 Task: Check the sale-to-list ratio of beach access in the last 3 years.
Action: Mouse moved to (820, 195)
Screenshot: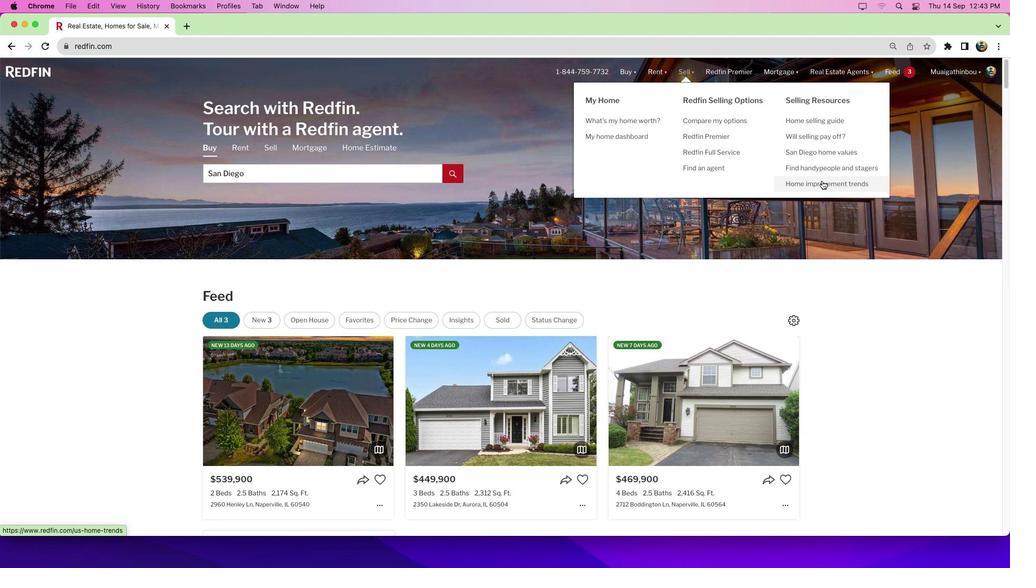 
Action: Mouse pressed left at (820, 195)
Screenshot: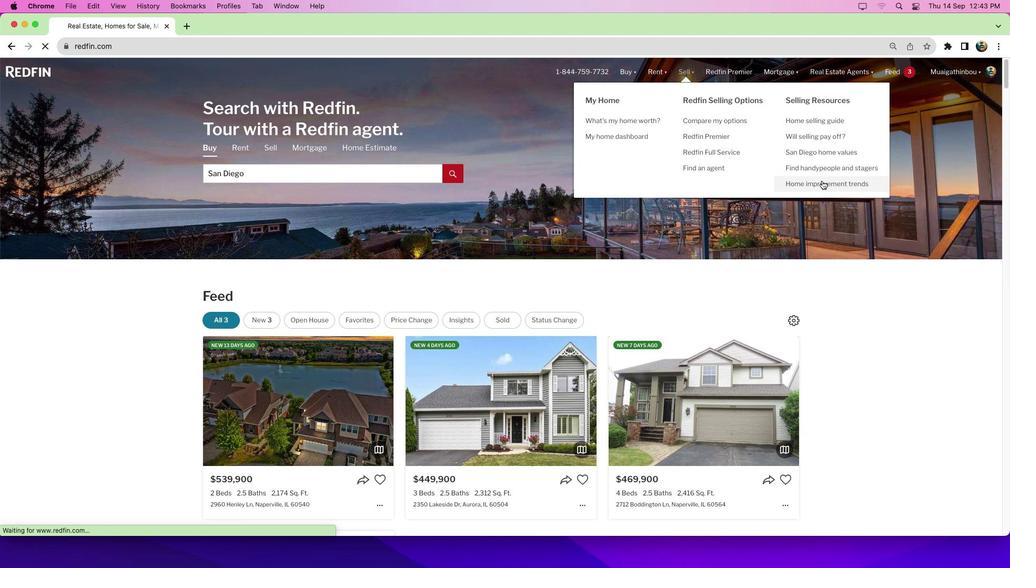 
Action: Mouse moved to (651, 298)
Screenshot: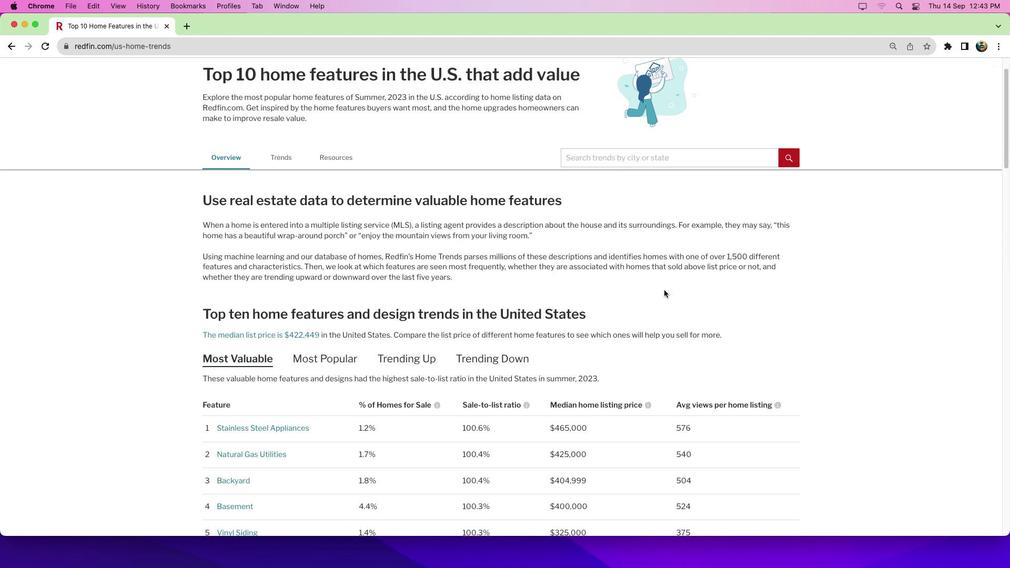 
Action: Mouse scrolled (651, 298) with delta (-60, 26)
Screenshot: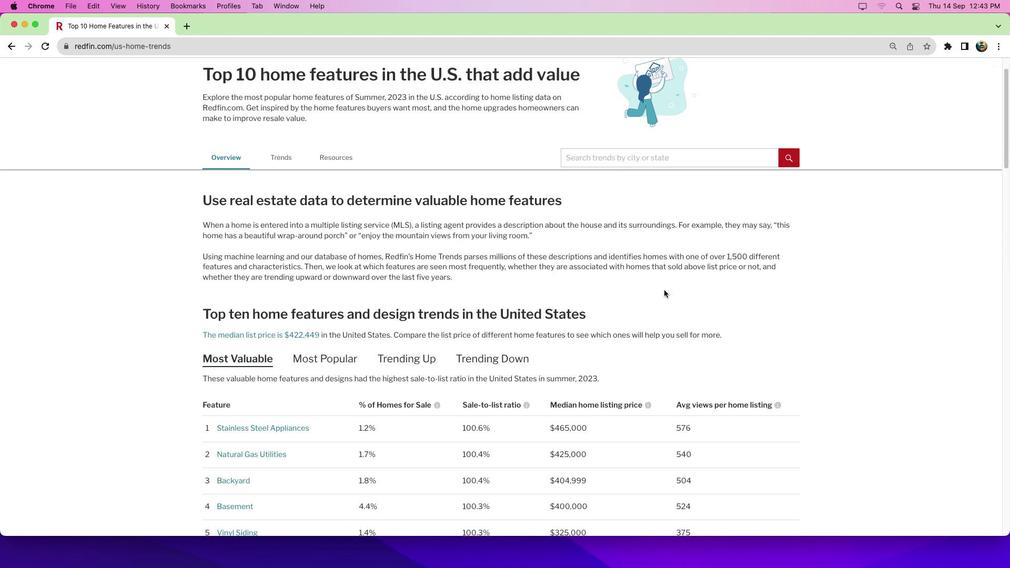 
Action: Mouse moved to (651, 297)
Screenshot: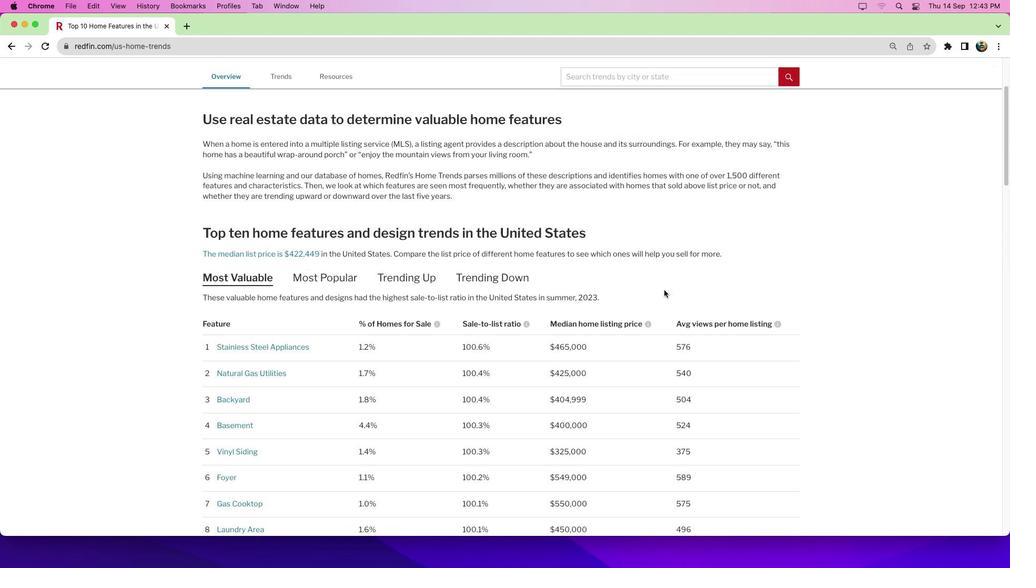 
Action: Mouse scrolled (651, 297) with delta (-60, 26)
Screenshot: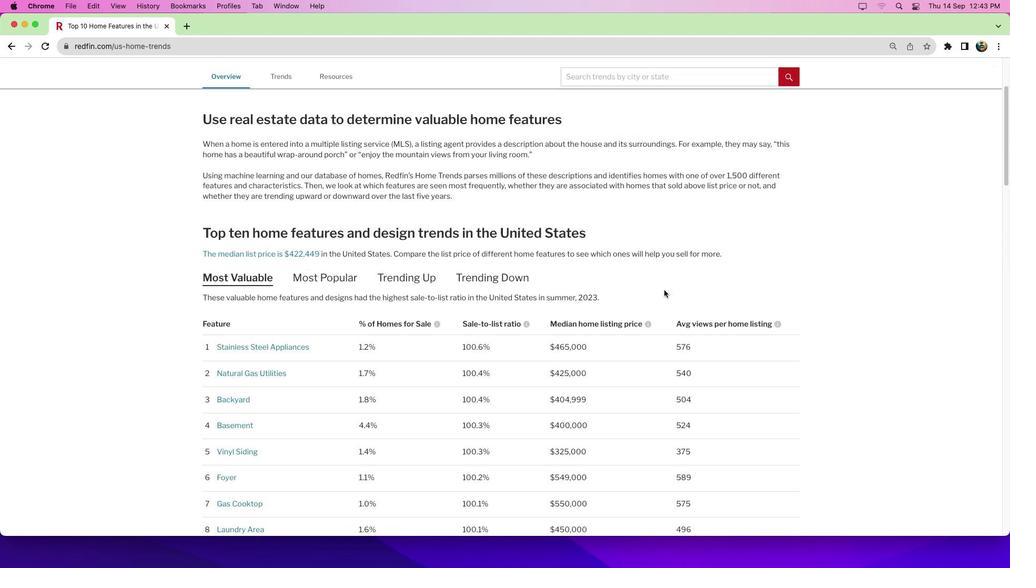 
Action: Mouse scrolled (651, 297) with delta (-60, 23)
Screenshot: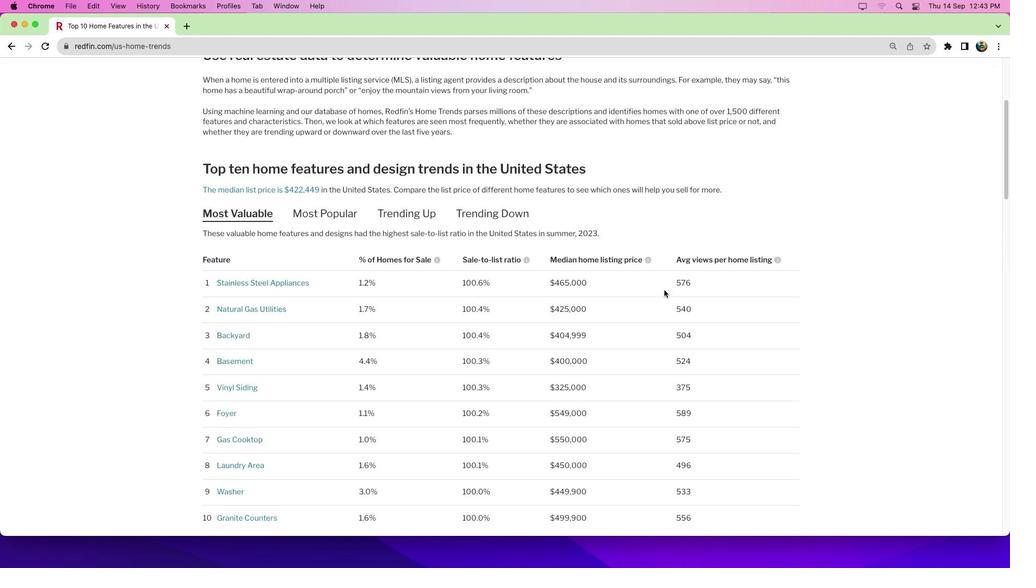 
Action: Mouse scrolled (651, 297) with delta (-60, 26)
Screenshot: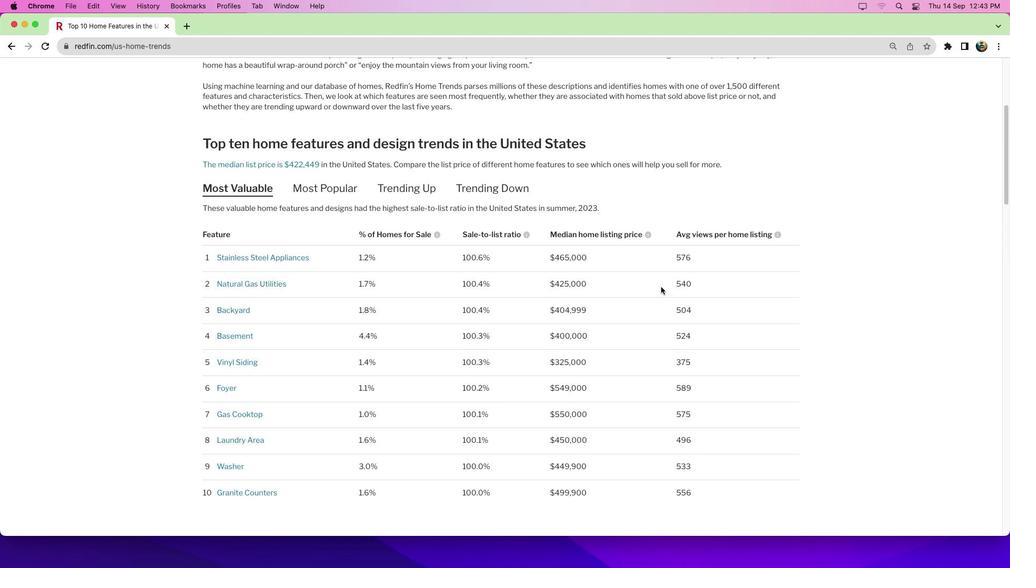 
Action: Mouse scrolled (651, 297) with delta (-60, 26)
Screenshot: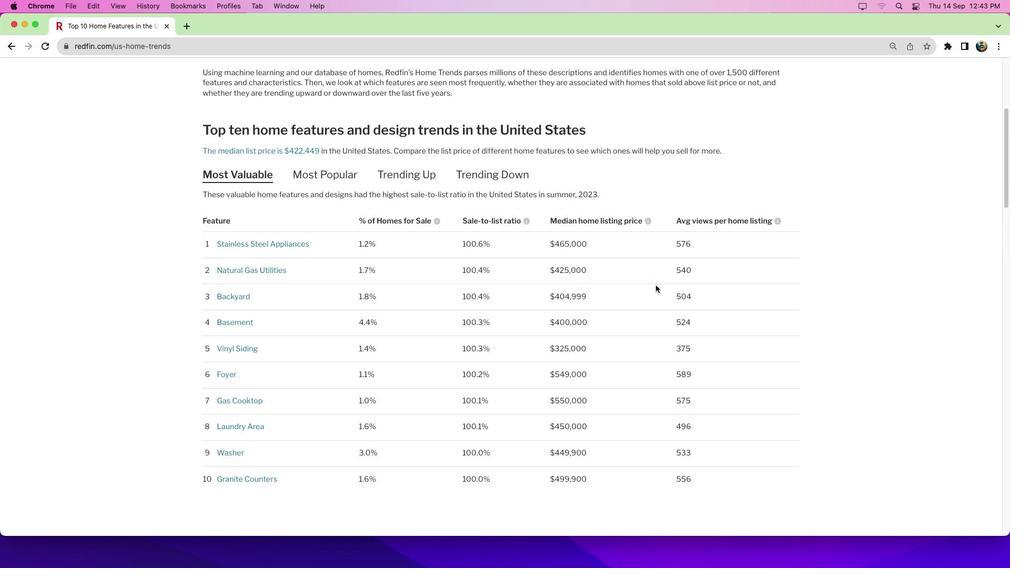 
Action: Mouse moved to (650, 296)
Screenshot: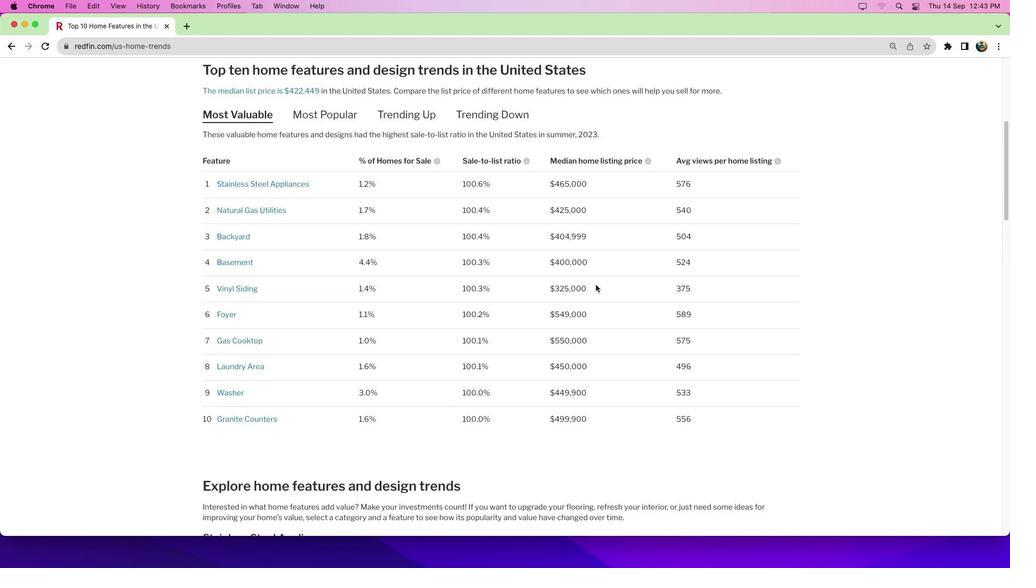 
Action: Mouse scrolled (650, 296) with delta (-60, 24)
Screenshot: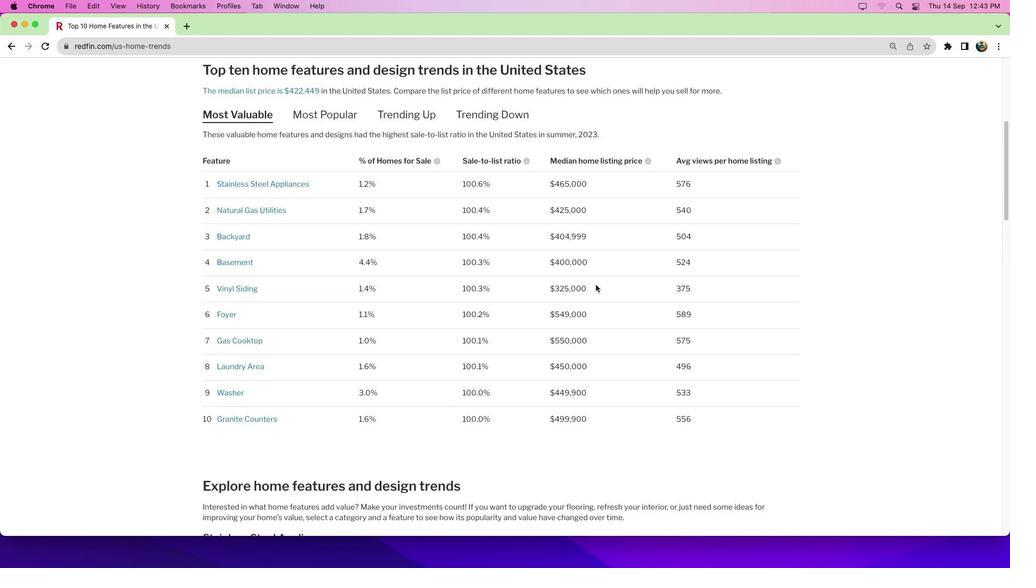 
Action: Mouse moved to (532, 295)
Screenshot: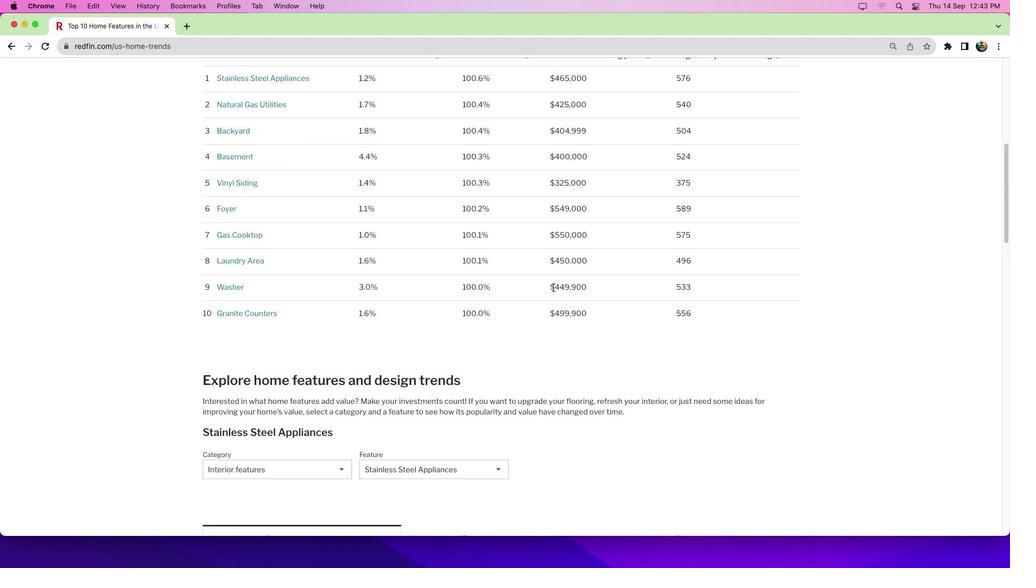 
Action: Mouse scrolled (532, 295) with delta (-60, 26)
Screenshot: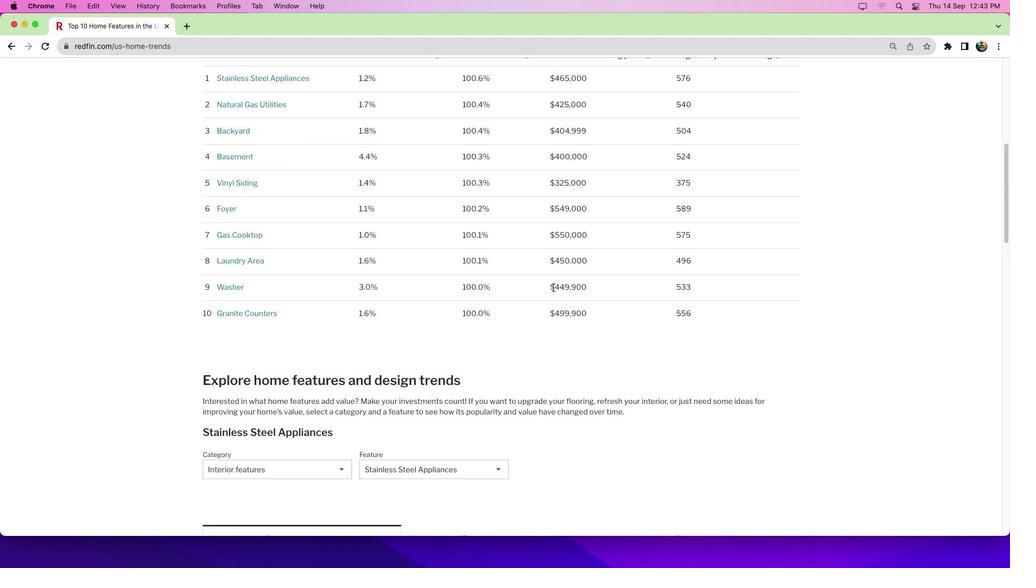 
Action: Mouse scrolled (532, 295) with delta (-60, 26)
Screenshot: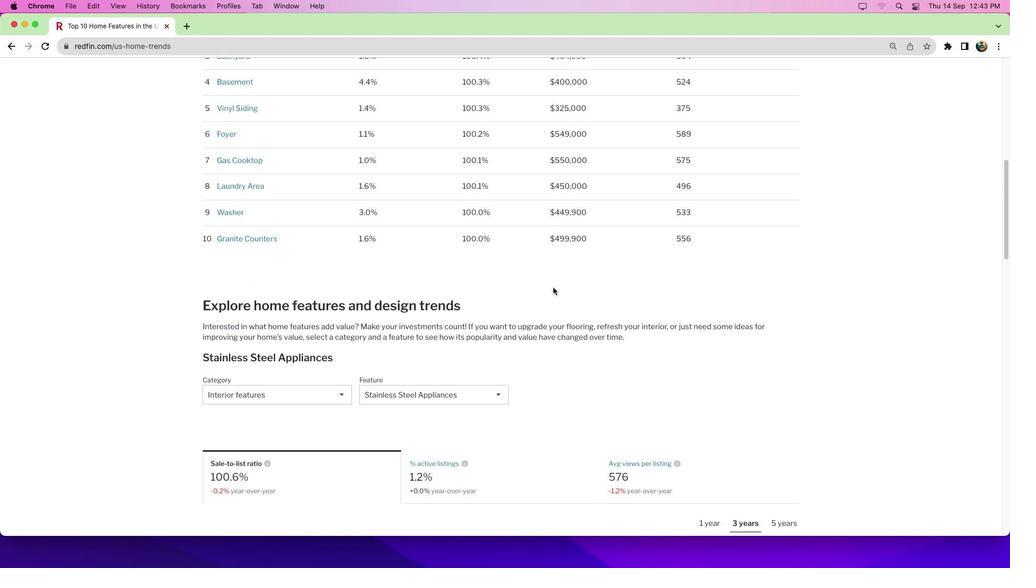 
Action: Mouse moved to (531, 295)
Screenshot: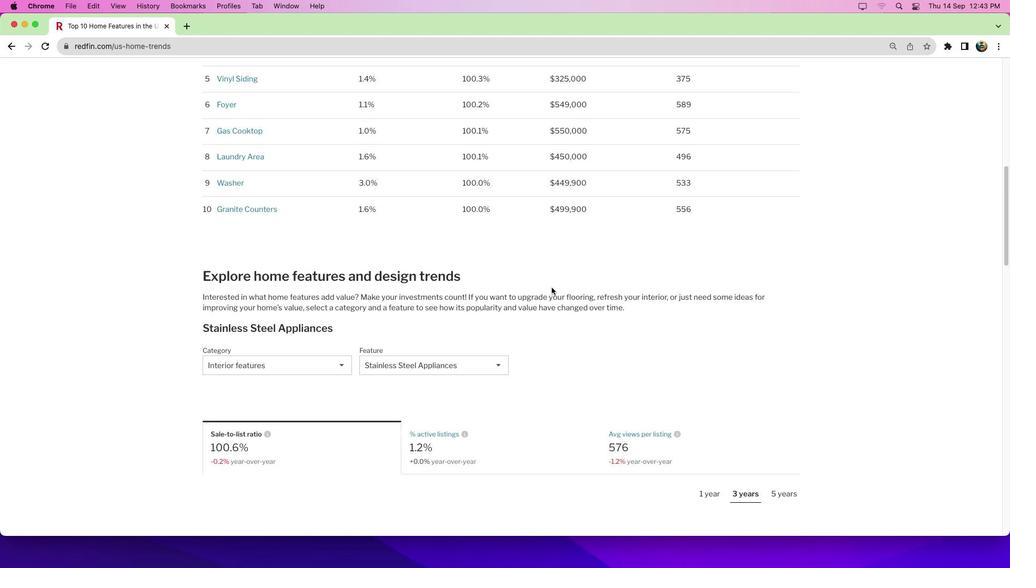 
Action: Mouse scrolled (531, 295) with delta (-60, 23)
Screenshot: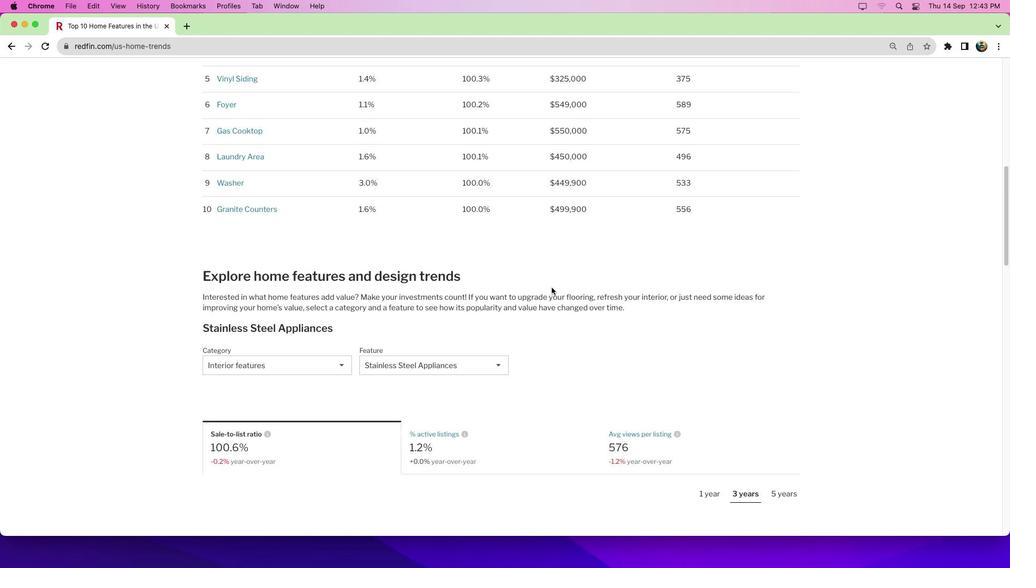 
Action: Mouse moved to (489, 311)
Screenshot: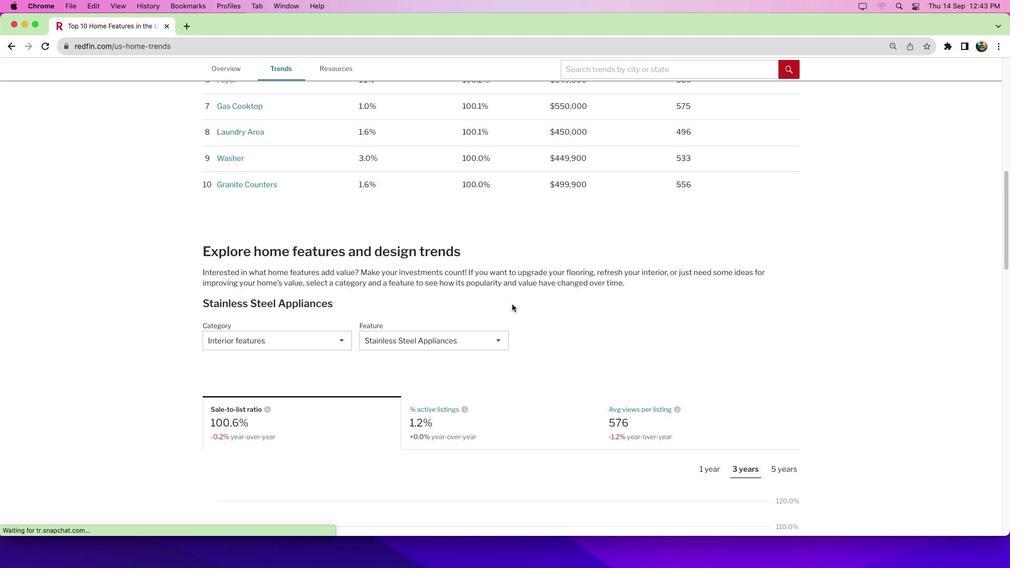
Action: Mouse scrolled (489, 311) with delta (-60, 26)
Screenshot: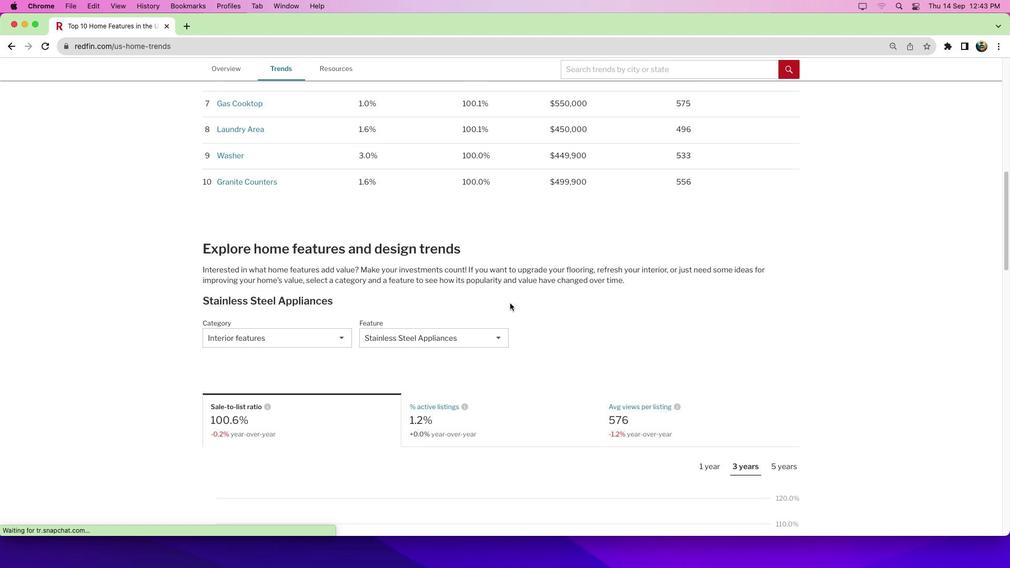 
Action: Mouse moved to (488, 311)
Screenshot: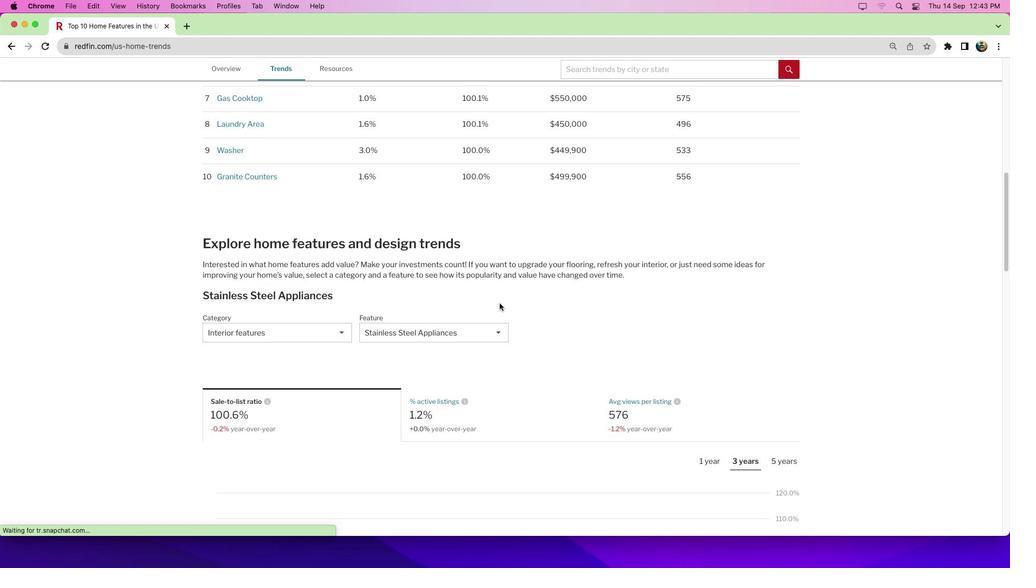 
Action: Mouse scrolled (488, 311) with delta (-60, 26)
Screenshot: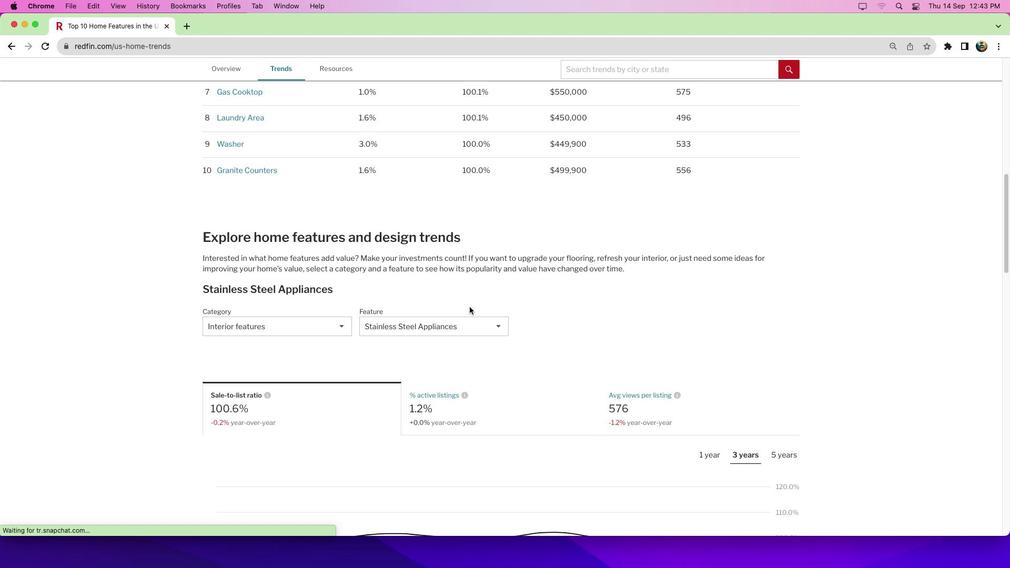 
Action: Mouse moved to (292, 339)
Screenshot: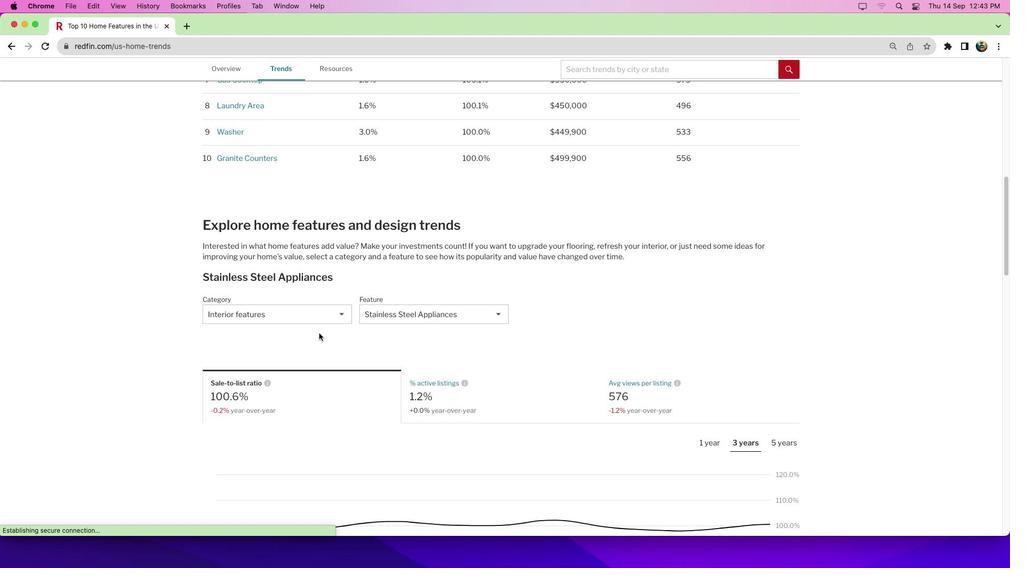 
Action: Mouse scrolled (292, 339) with delta (-60, 26)
Screenshot: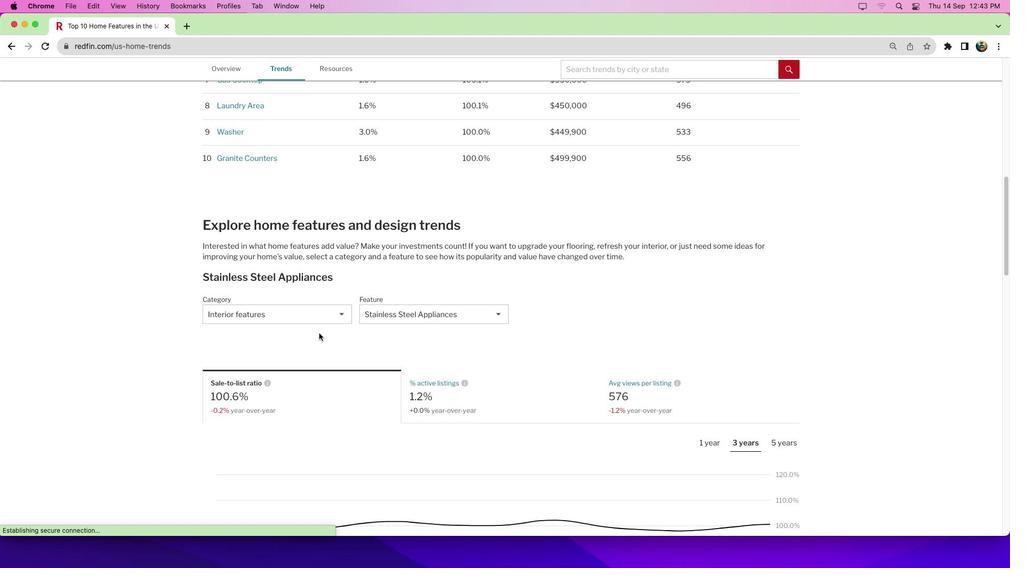 
Action: Mouse moved to (282, 338)
Screenshot: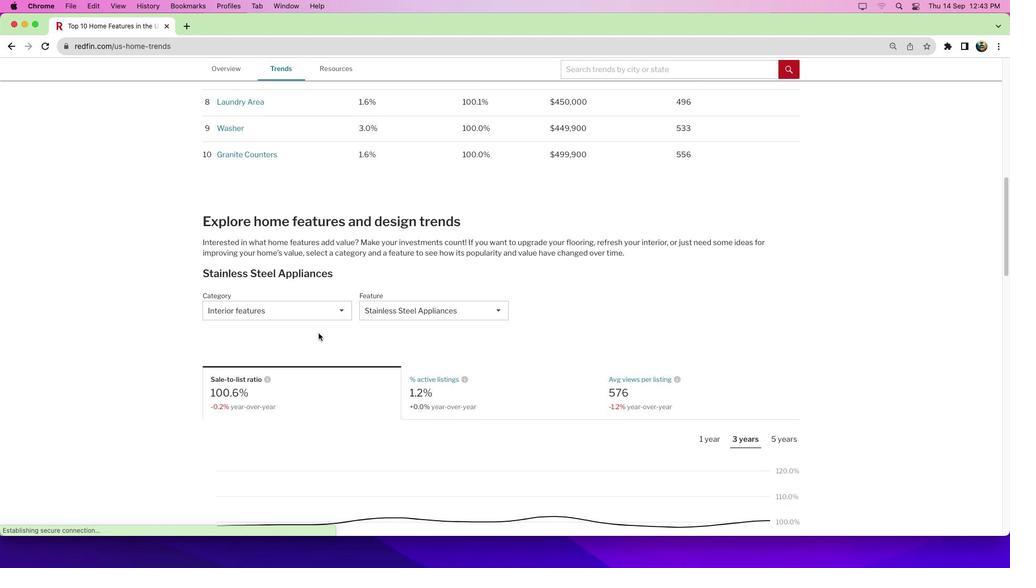 
Action: Mouse scrolled (282, 338) with delta (-60, 26)
Screenshot: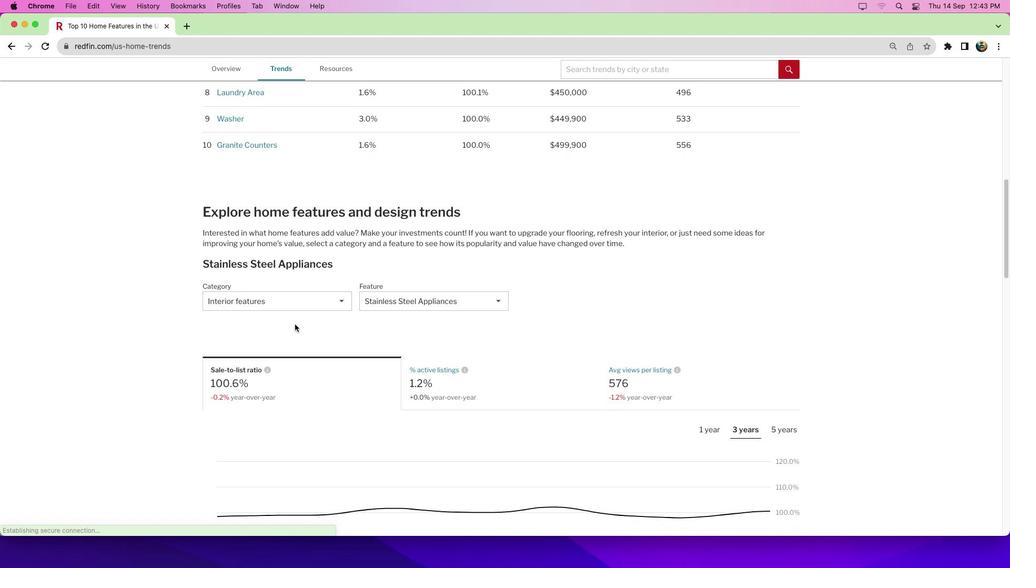 
Action: Mouse moved to (237, 304)
Screenshot: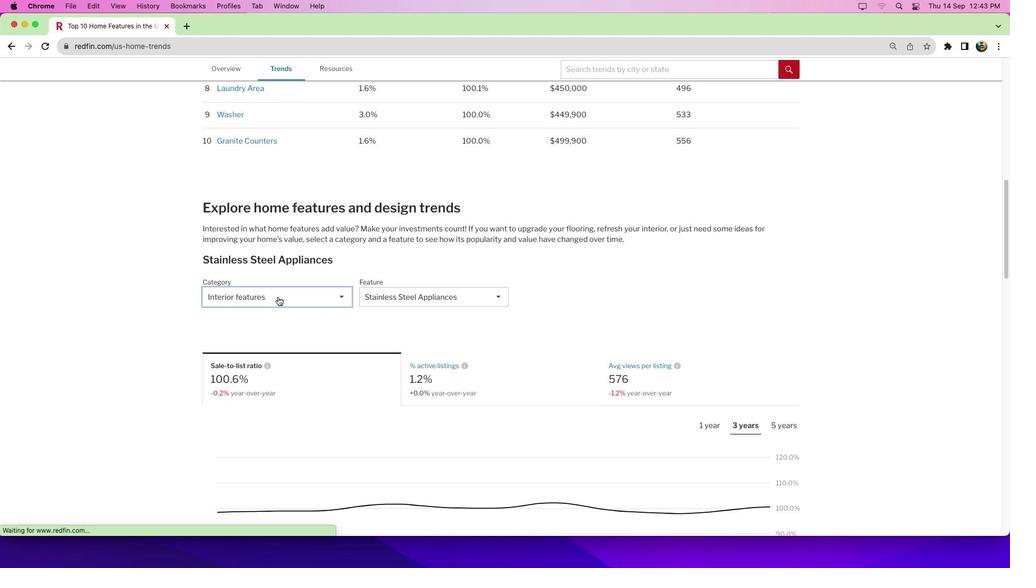 
Action: Mouse pressed left at (237, 304)
Screenshot: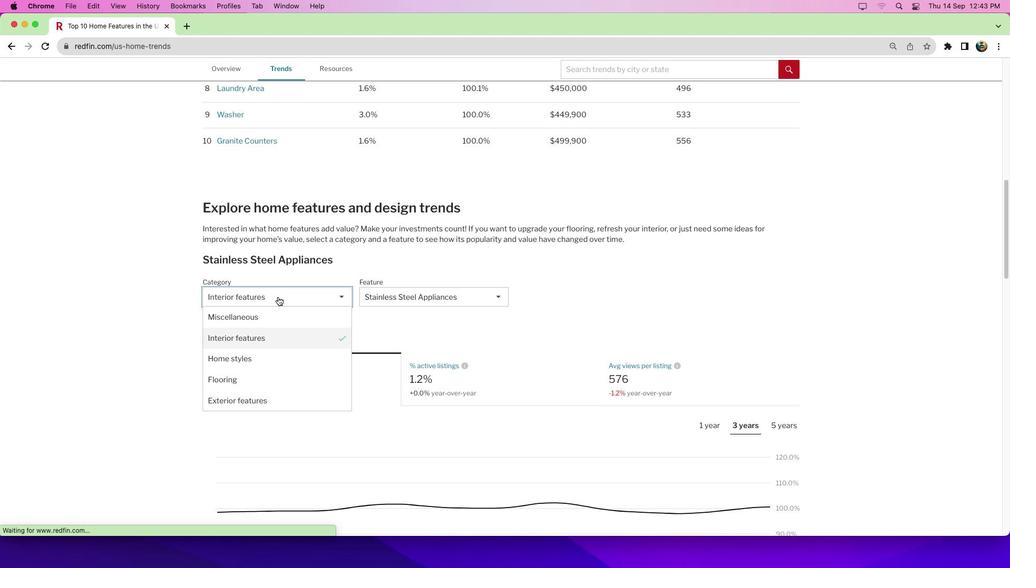 
Action: Mouse moved to (232, 331)
Screenshot: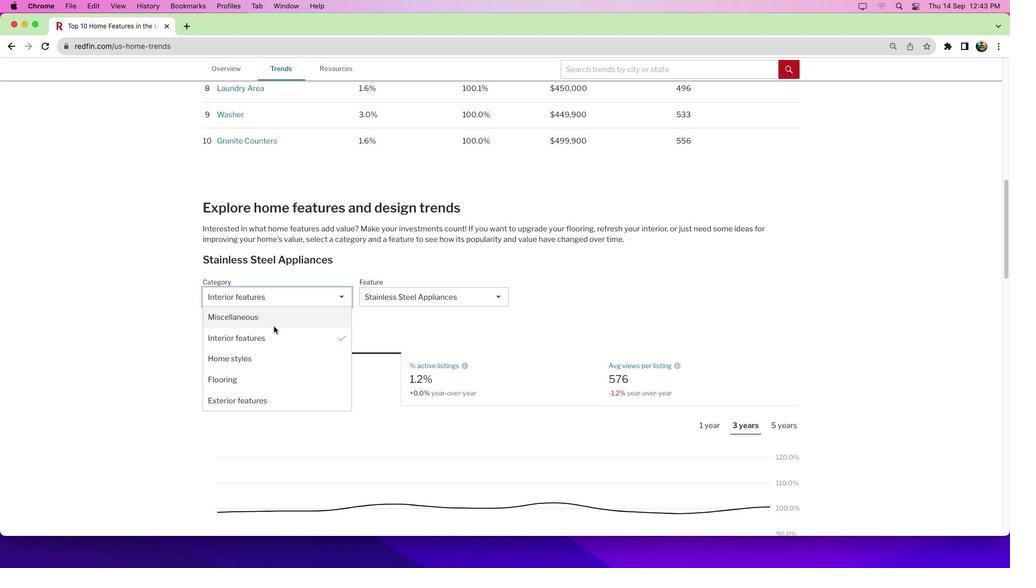 
Action: Mouse pressed left at (232, 331)
Screenshot: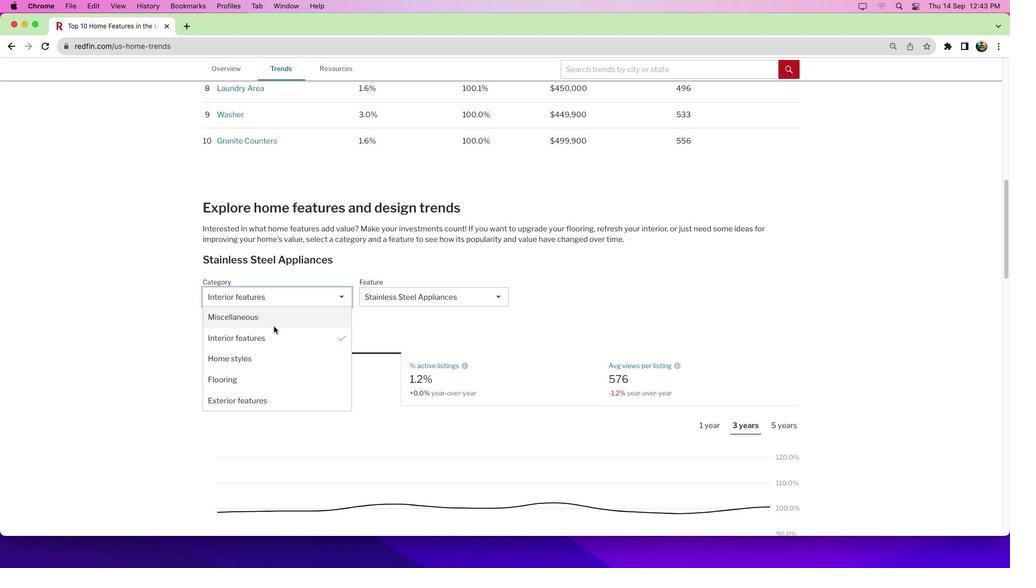 
Action: Mouse moved to (347, 300)
Screenshot: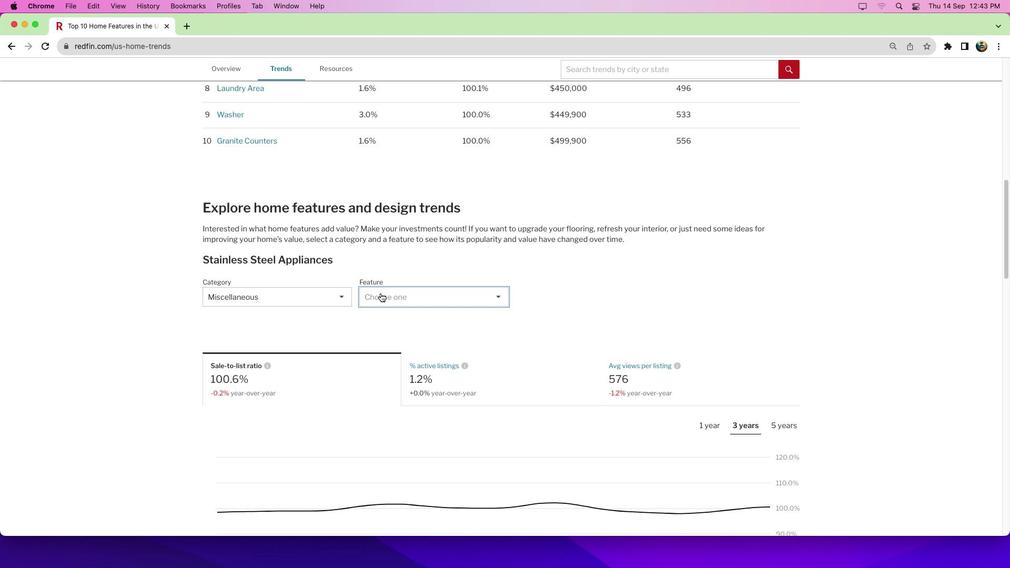 
Action: Mouse pressed left at (347, 300)
Screenshot: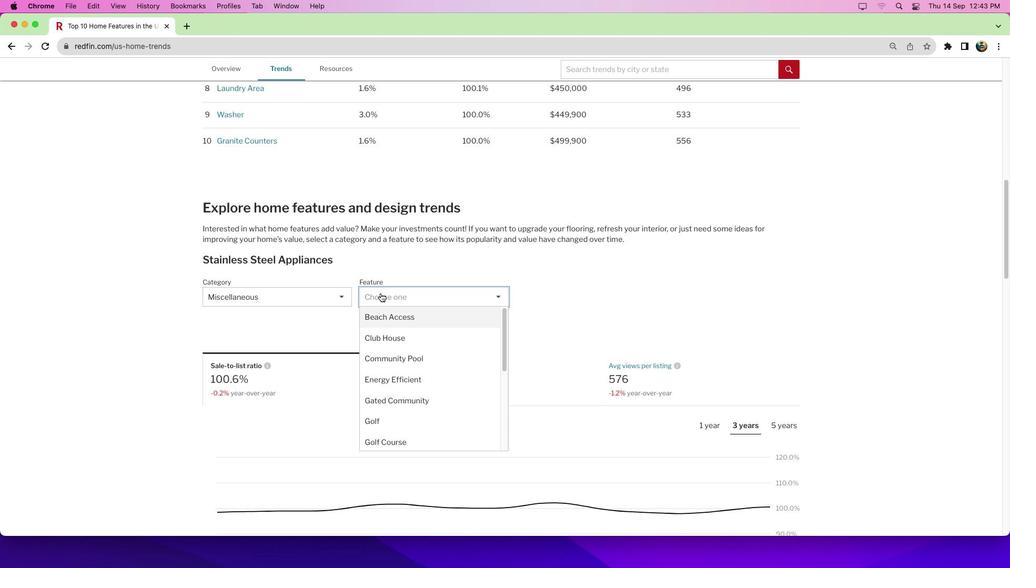 
Action: Mouse moved to (344, 326)
Screenshot: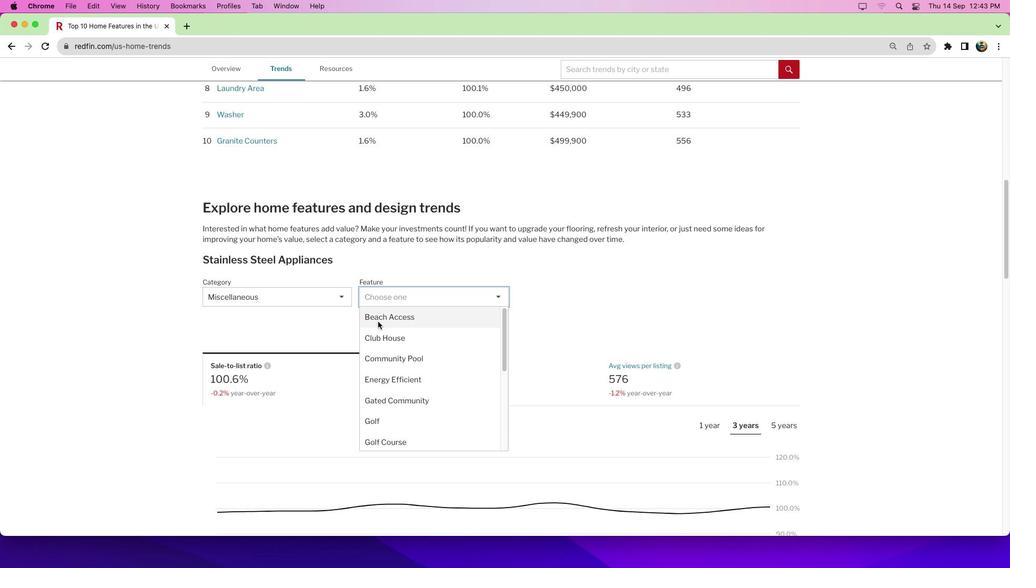 
Action: Mouse pressed left at (344, 326)
Screenshot: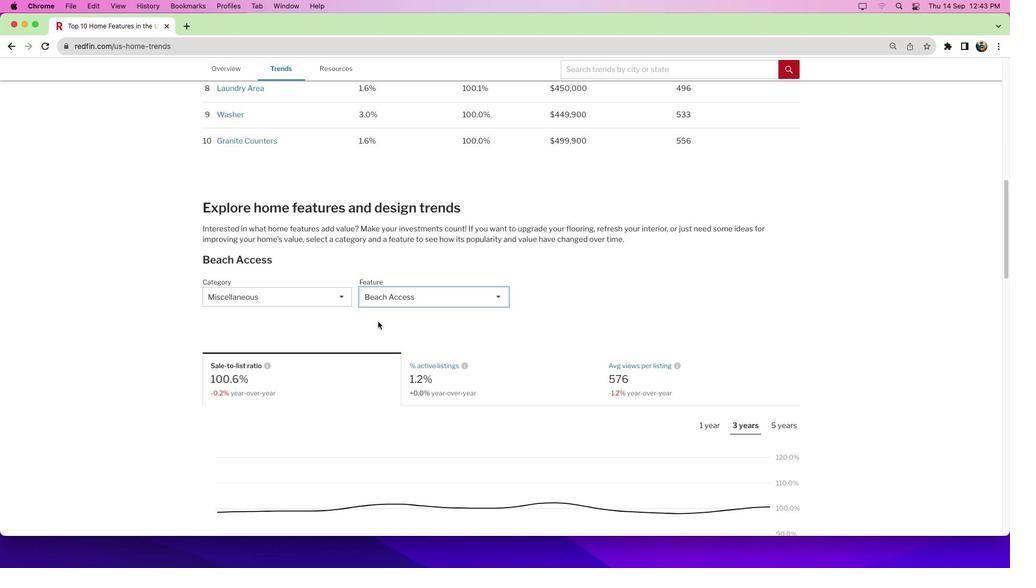 
Action: Mouse moved to (699, 425)
Screenshot: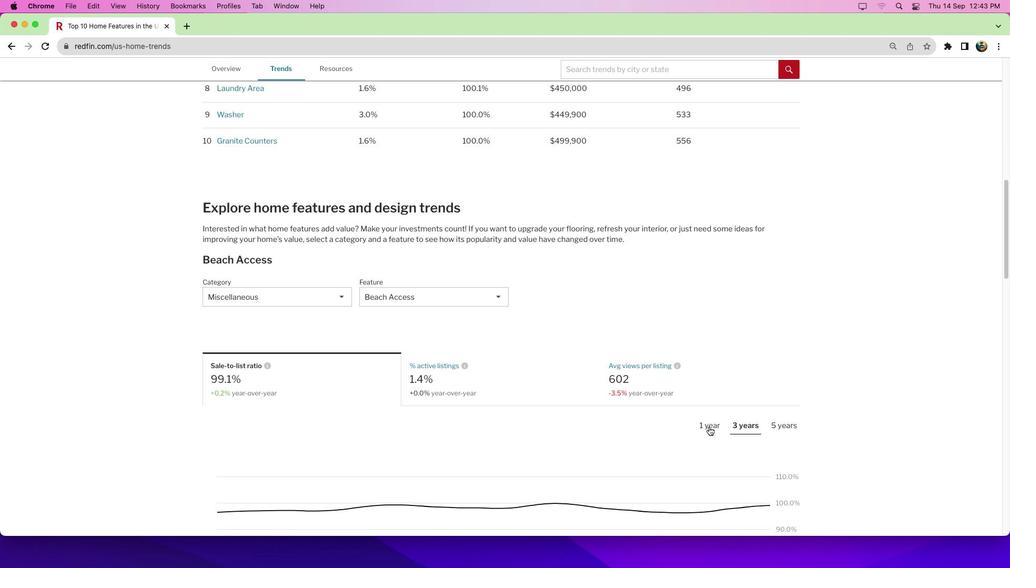
Action: Mouse pressed left at (699, 425)
Screenshot: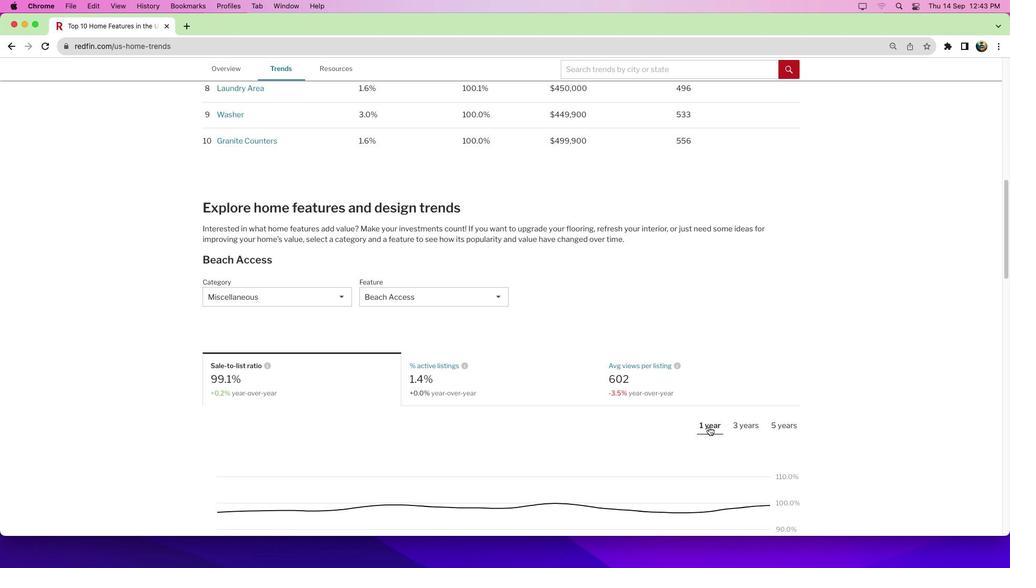 
Action: Mouse moved to (723, 425)
Screenshot: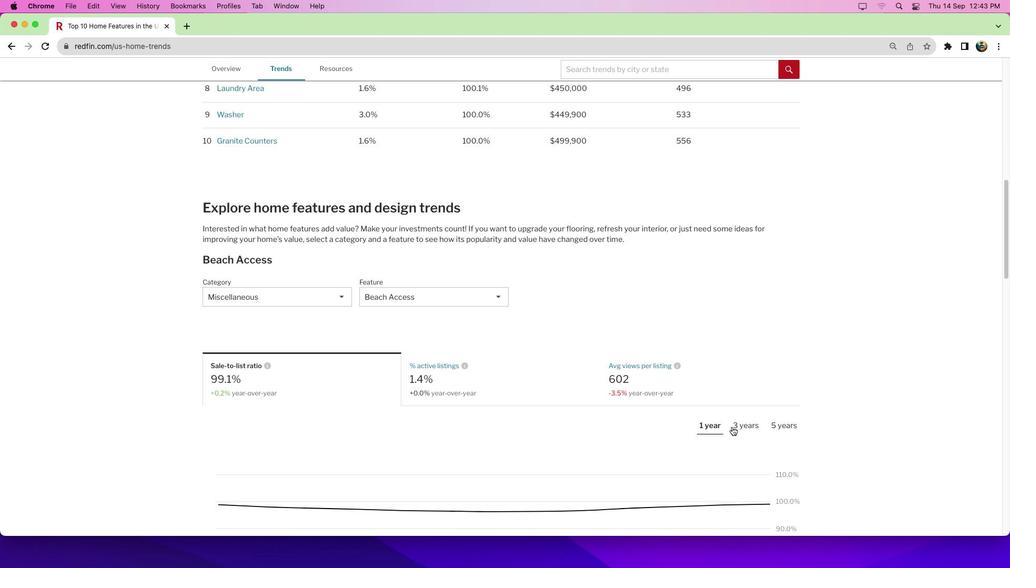
Action: Mouse pressed left at (723, 425)
Screenshot: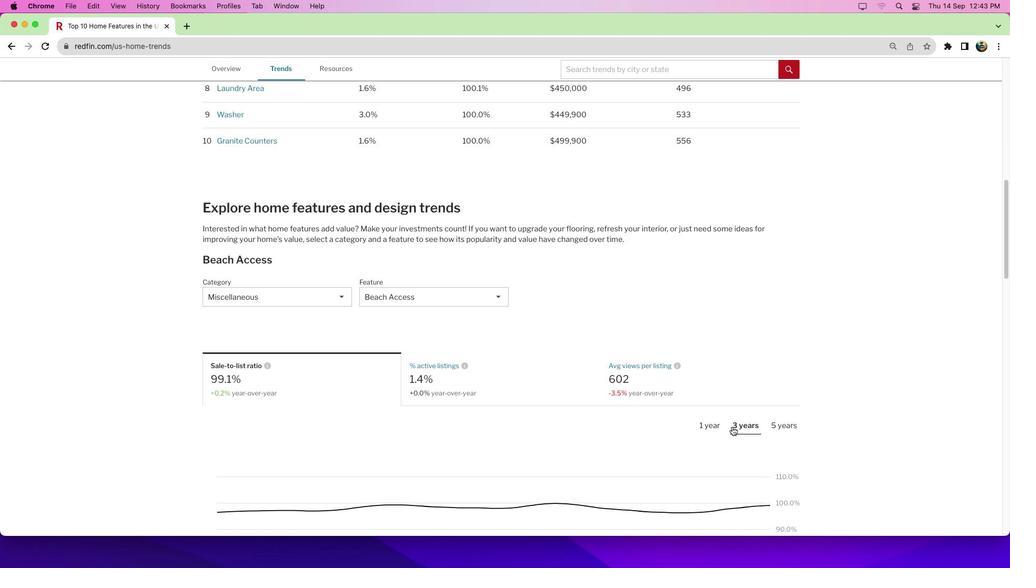 
Action: Mouse moved to (555, 390)
Screenshot: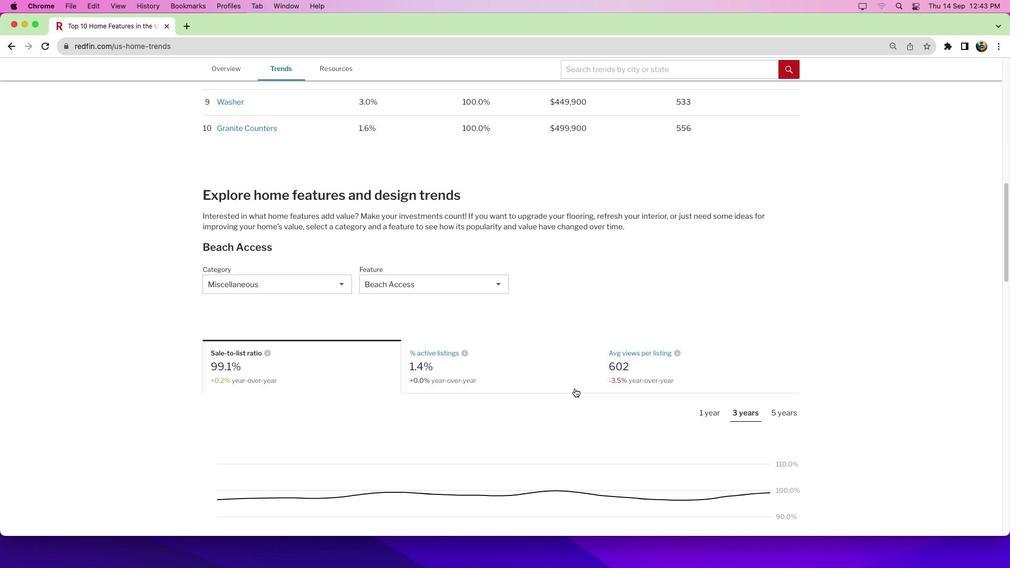 
Action: Mouse scrolled (555, 390) with delta (-60, 26)
Screenshot: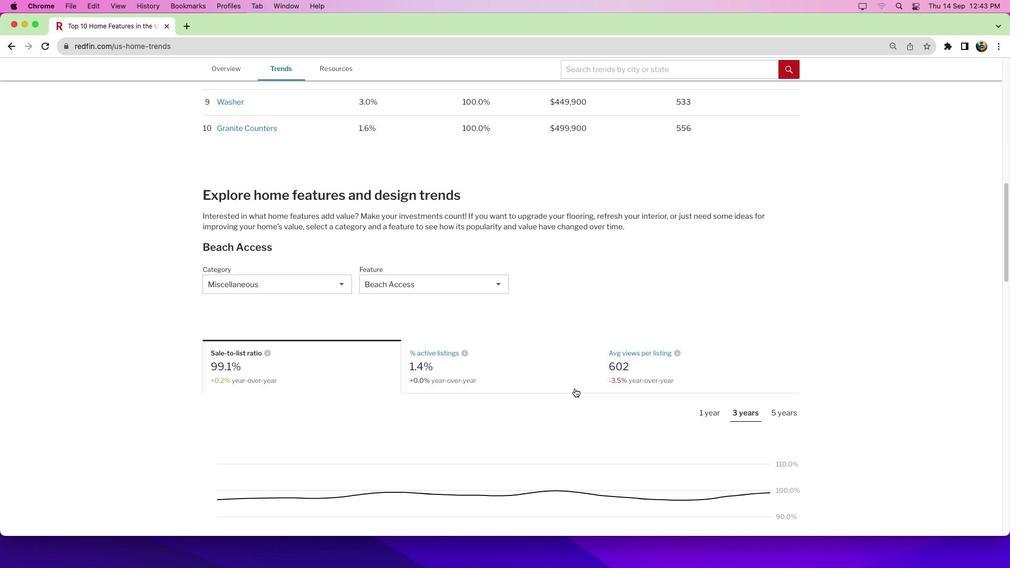 
Action: Mouse moved to (554, 390)
Screenshot: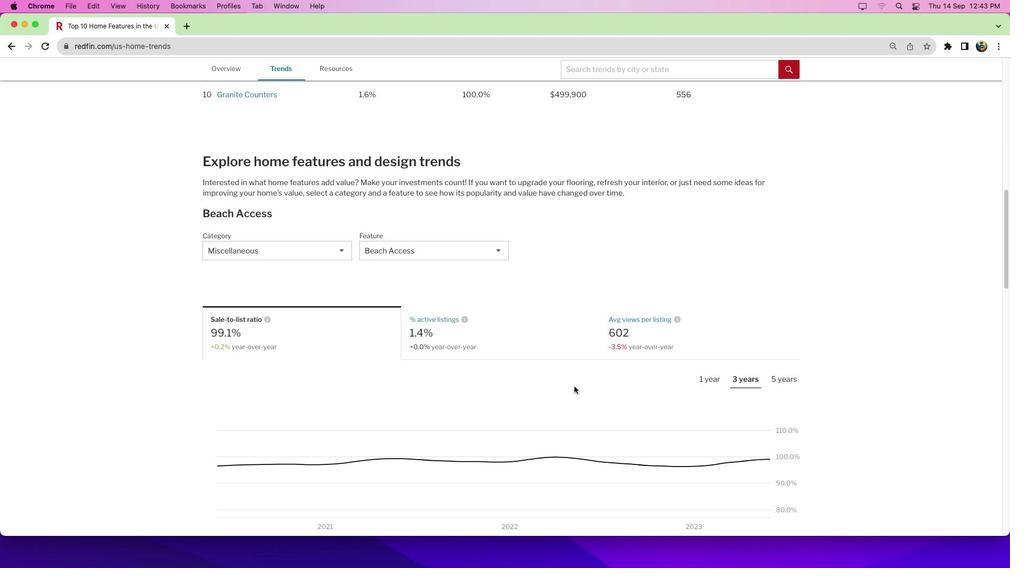 
Action: Mouse scrolled (554, 390) with delta (-60, 26)
Screenshot: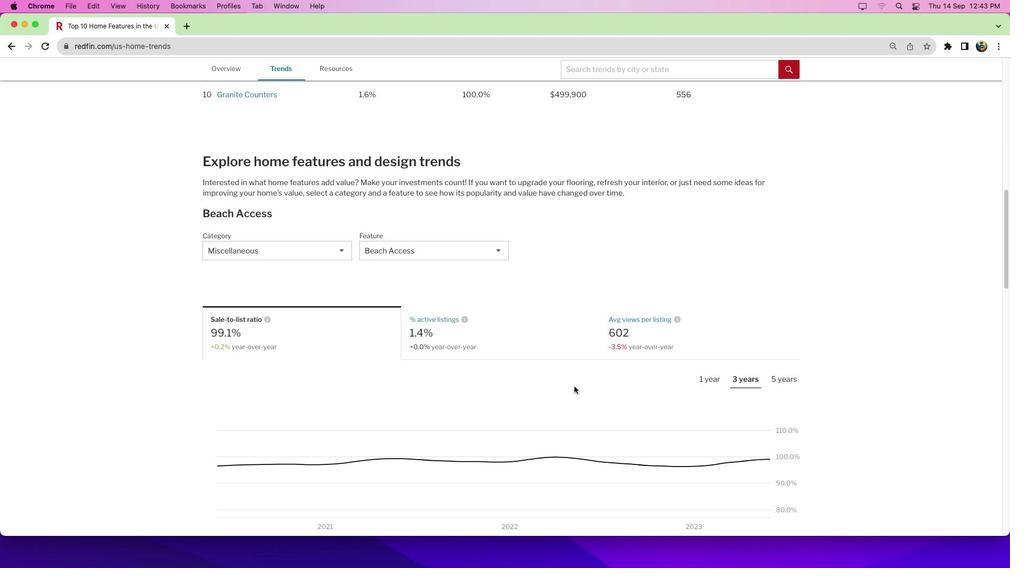 
Action: Mouse scrolled (554, 390) with delta (-60, 25)
Screenshot: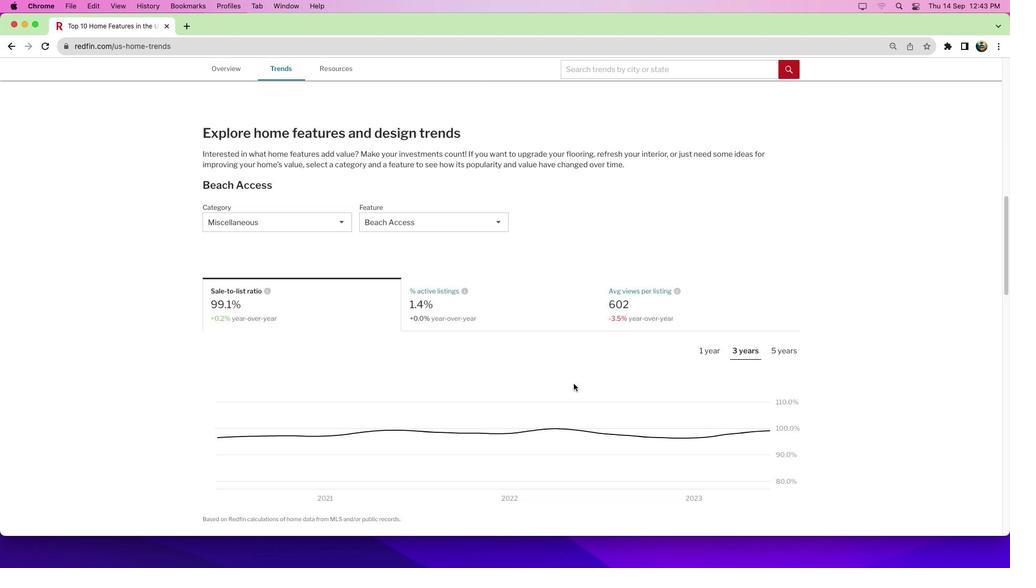 
Action: Mouse moved to (553, 384)
Screenshot: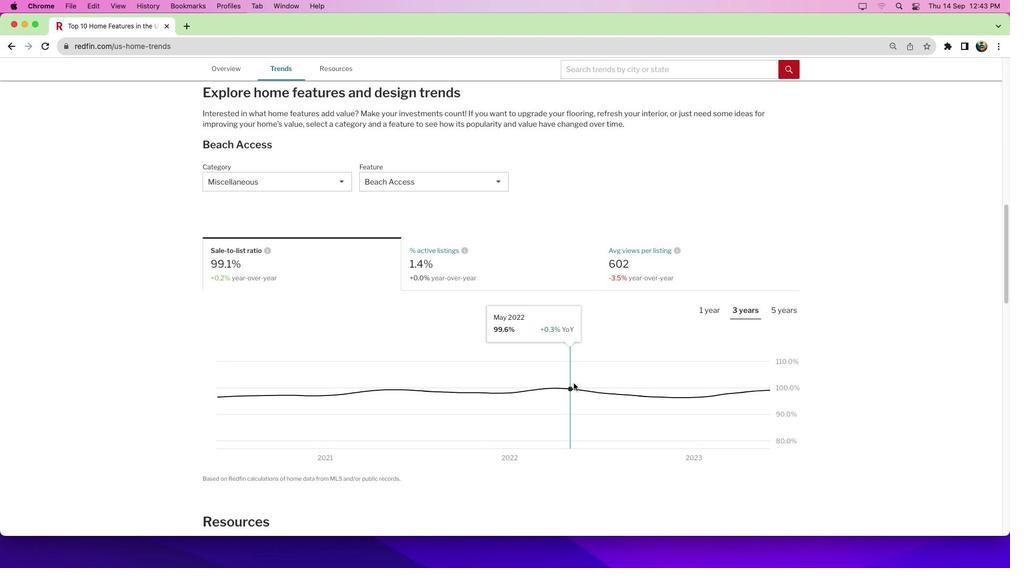 
Action: Mouse scrolled (553, 384) with delta (-60, 26)
Screenshot: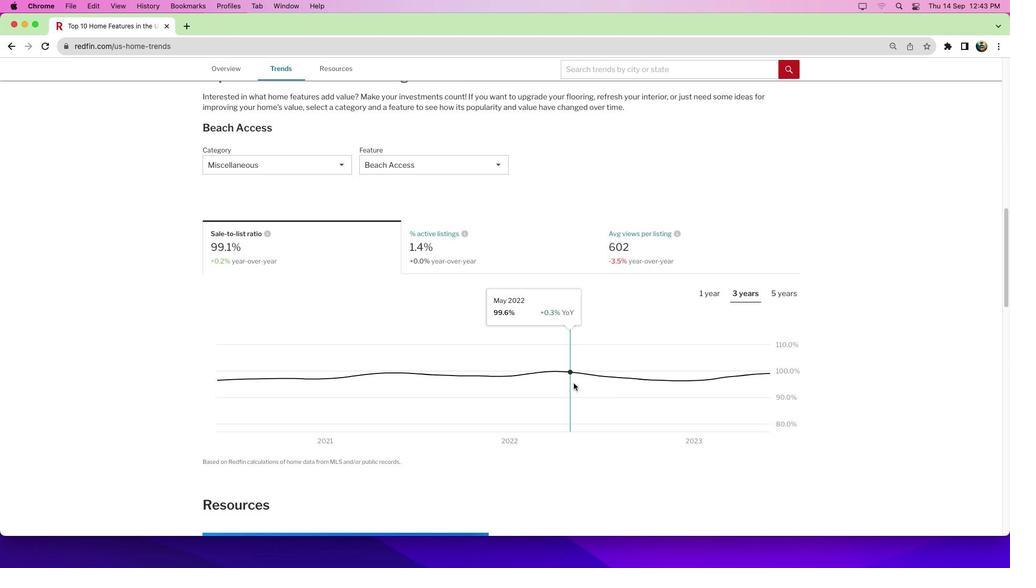 
Action: Mouse scrolled (553, 384) with delta (-60, 26)
Screenshot: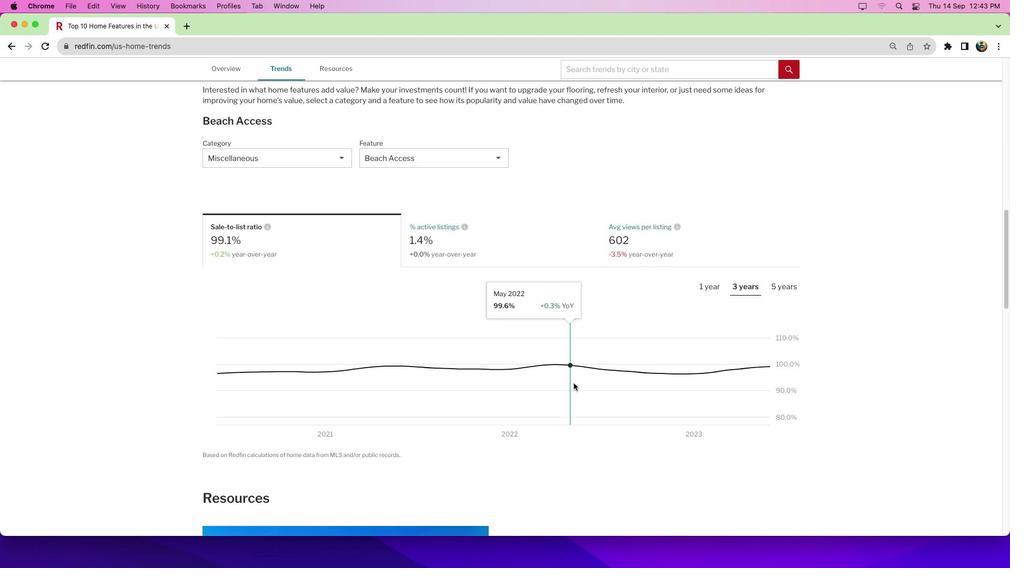 
Action: Mouse scrolled (553, 384) with delta (-60, 25)
Screenshot: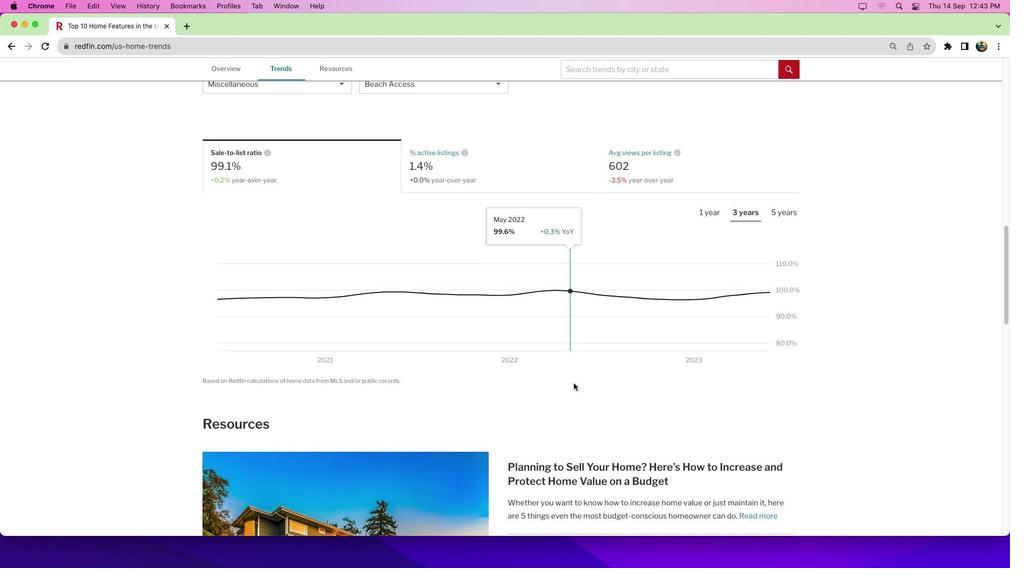 
Action: Mouse moved to (550, 365)
Screenshot: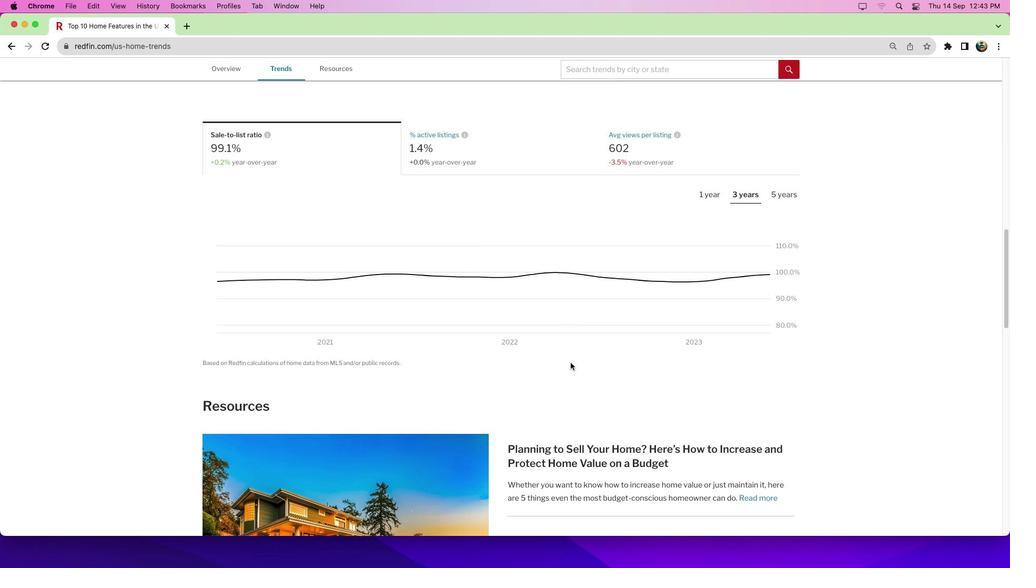 
